 Task: Add Crooked Creek Chive & Onion Goat Cheese to the cart.
Action: Mouse pressed left at (25, 103)
Screenshot: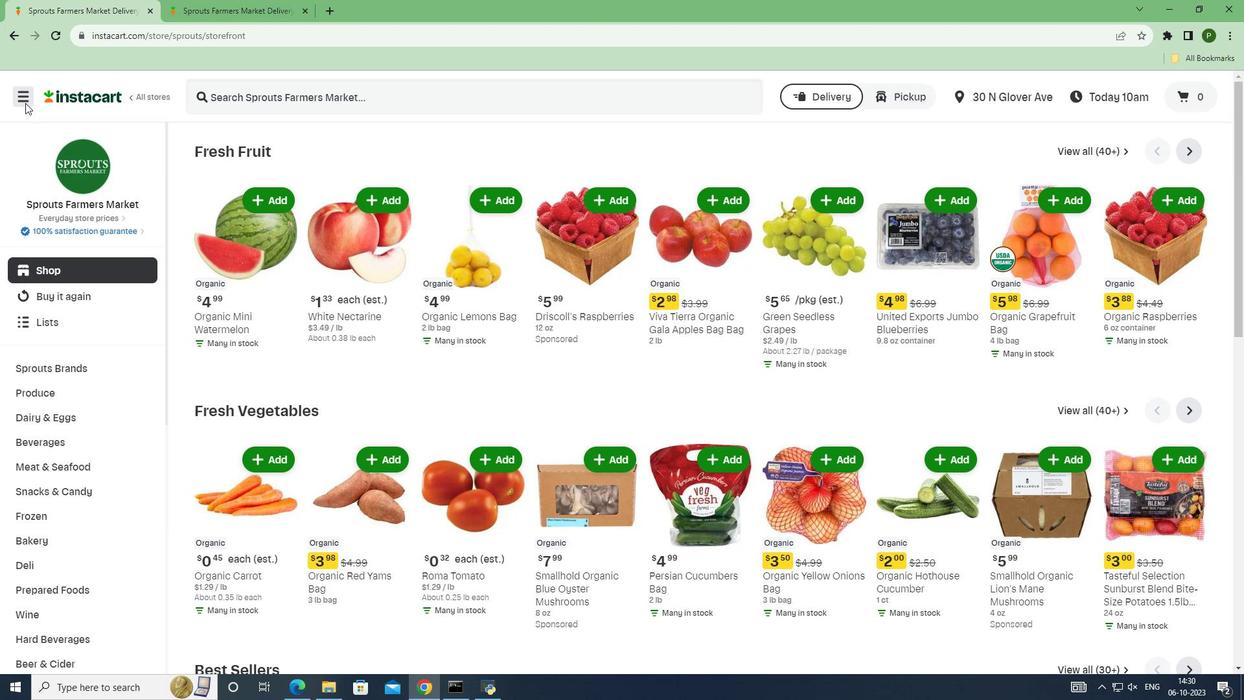 
Action: Mouse moved to (49, 354)
Screenshot: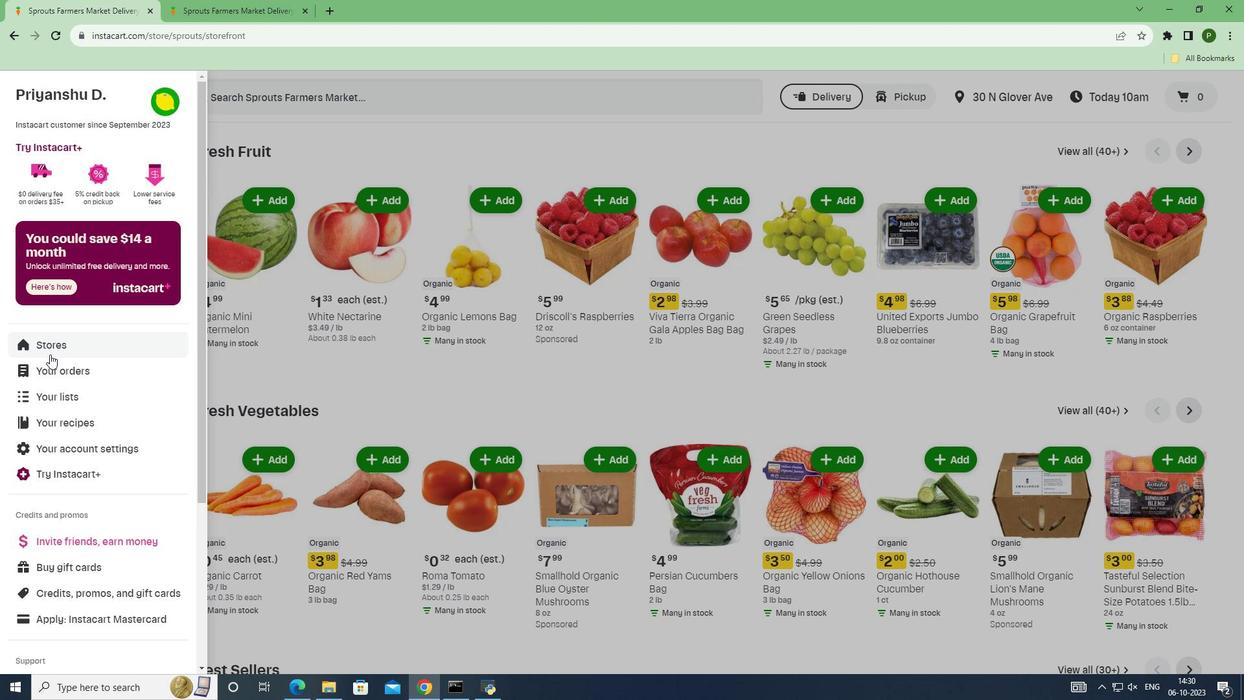 
Action: Mouse pressed left at (49, 354)
Screenshot: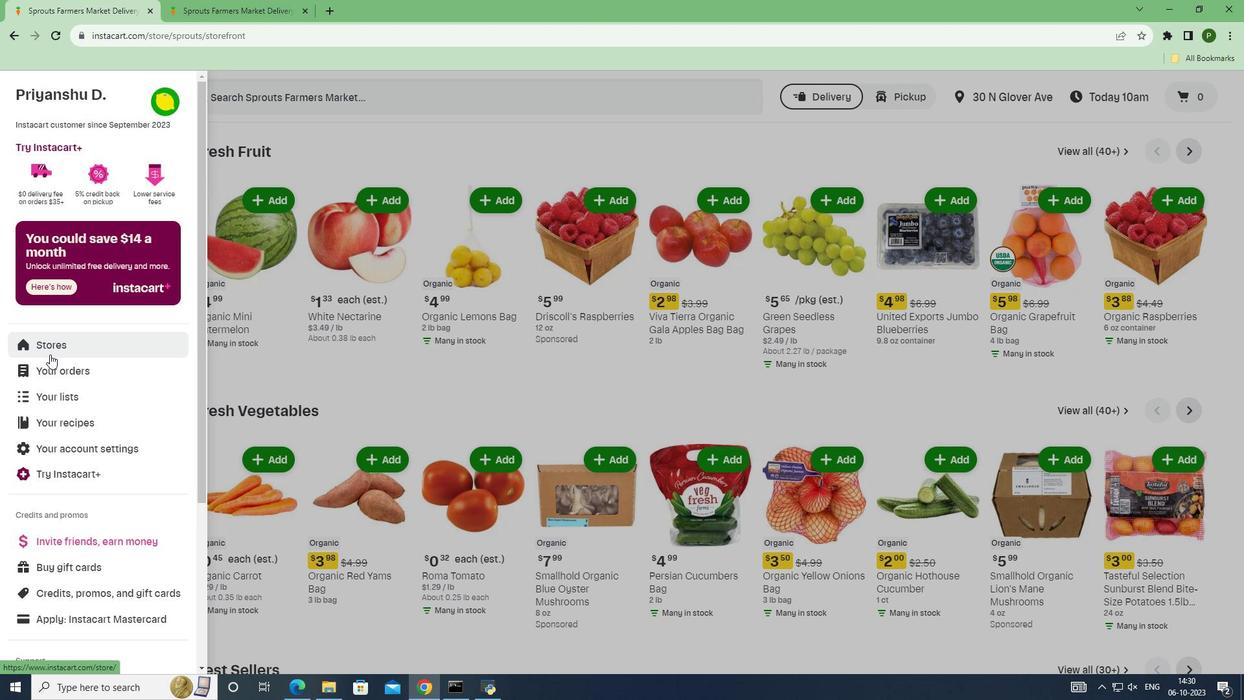 
Action: Mouse moved to (307, 158)
Screenshot: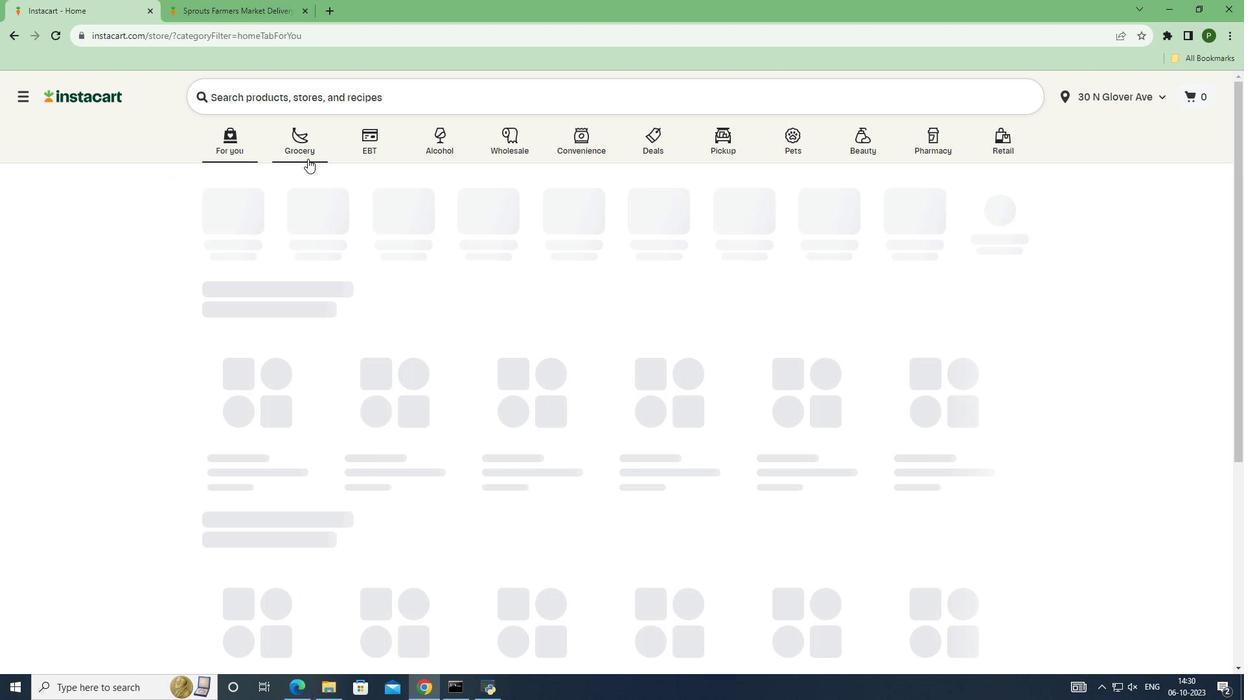 
Action: Mouse pressed left at (307, 158)
Screenshot: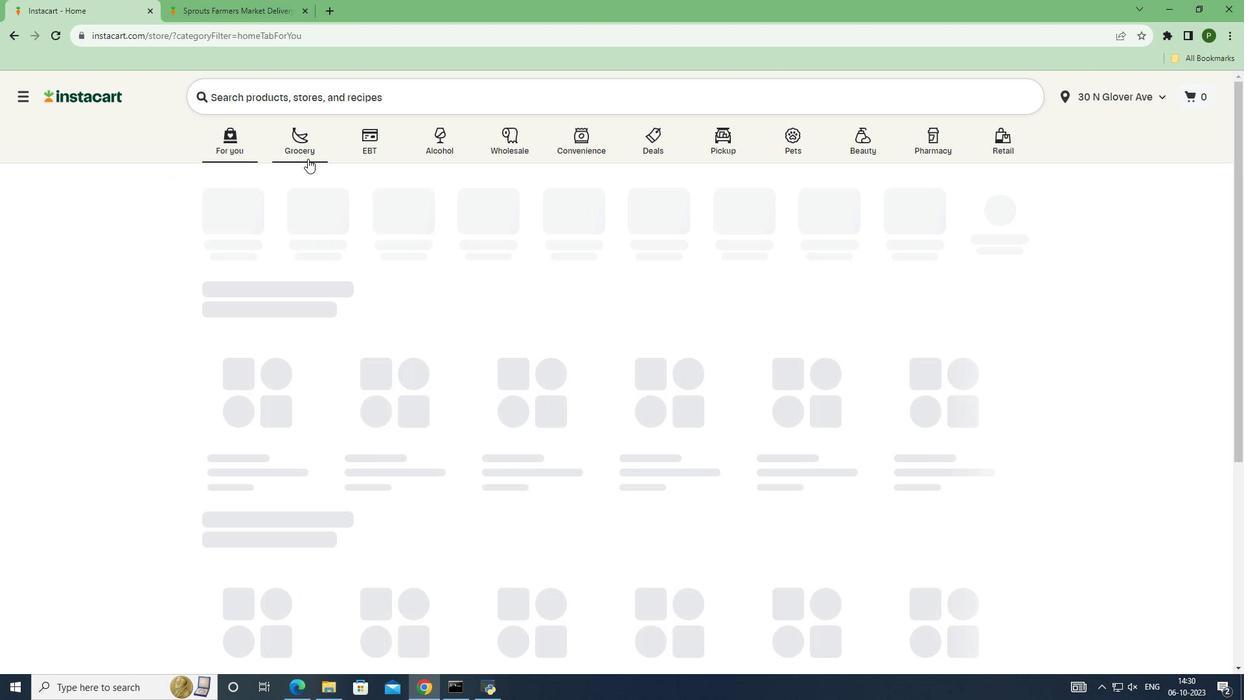 
Action: Mouse moved to (804, 302)
Screenshot: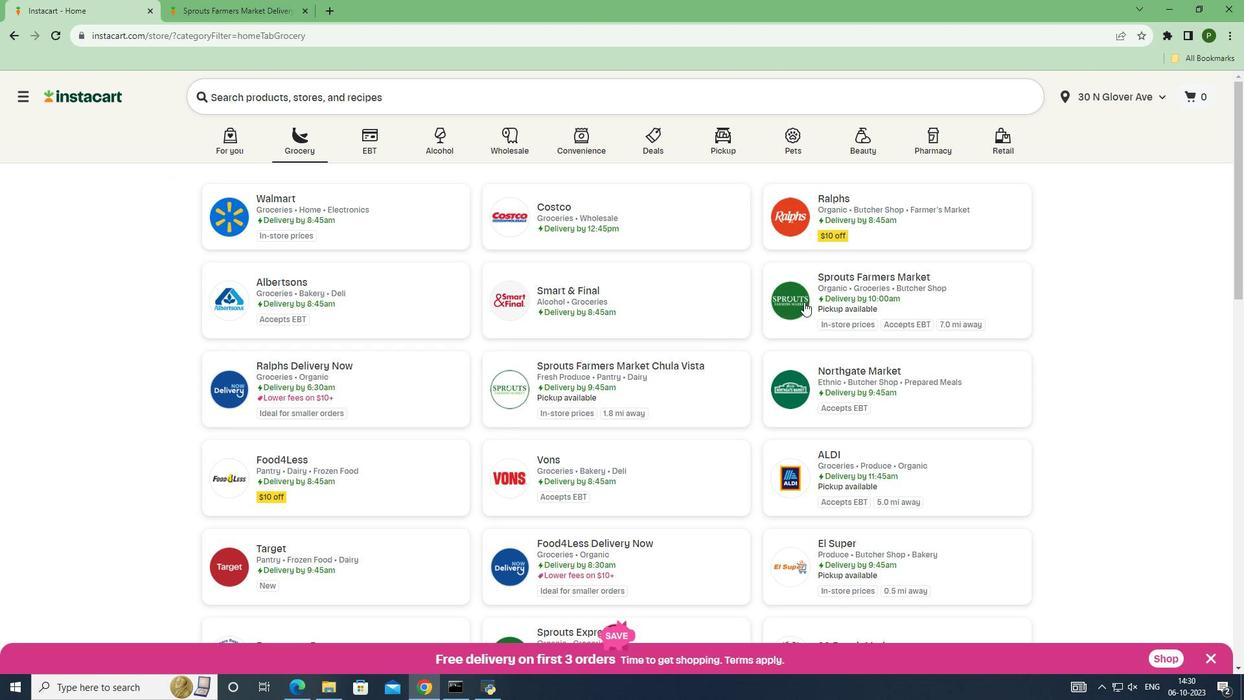 
Action: Mouse pressed left at (804, 302)
Screenshot: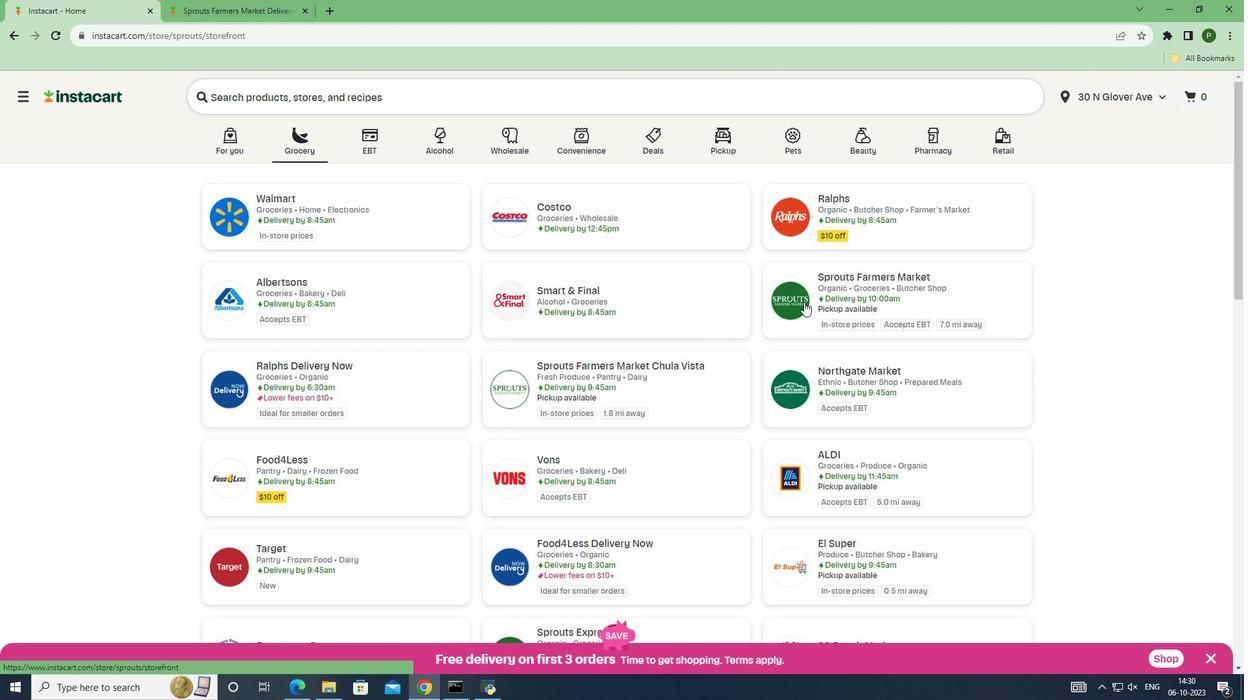 
Action: Mouse moved to (88, 417)
Screenshot: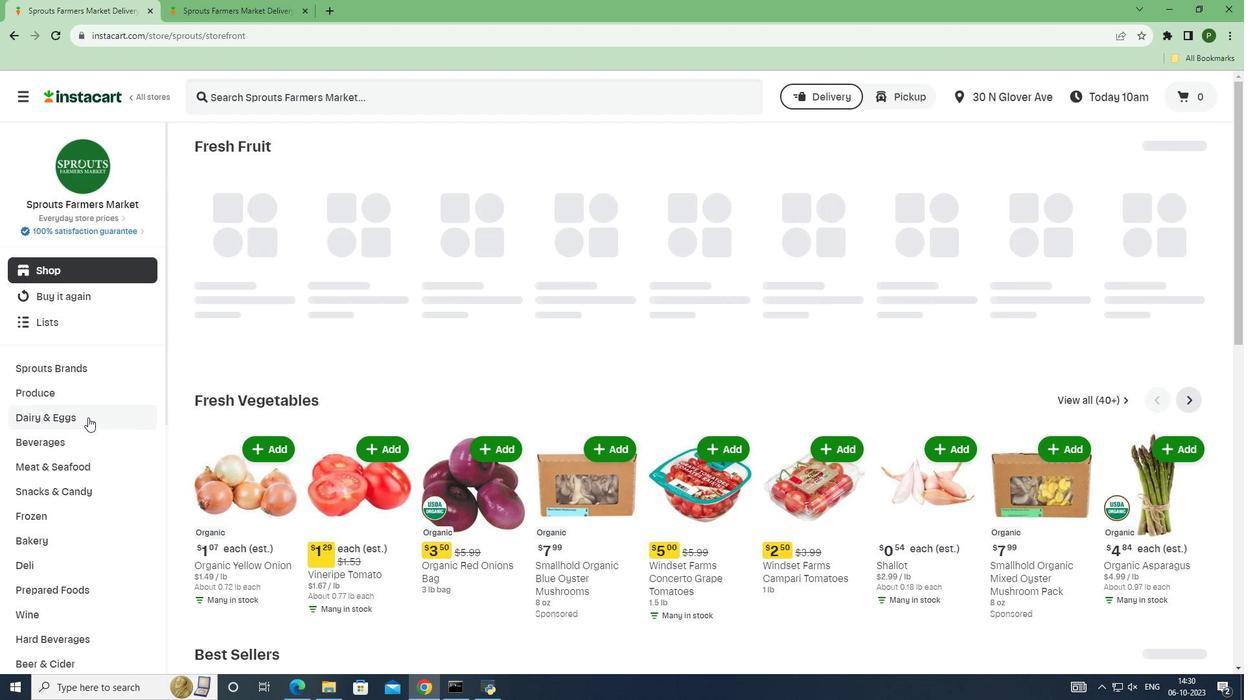 
Action: Mouse pressed left at (88, 417)
Screenshot: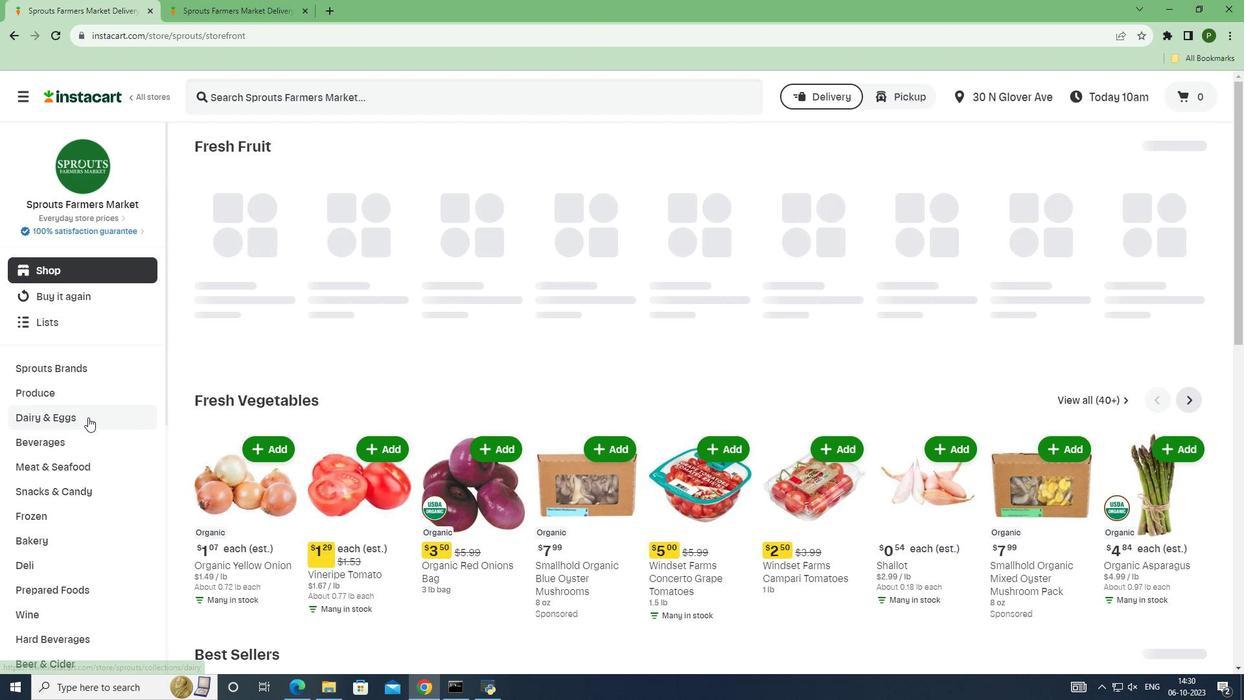 
Action: Mouse moved to (84, 466)
Screenshot: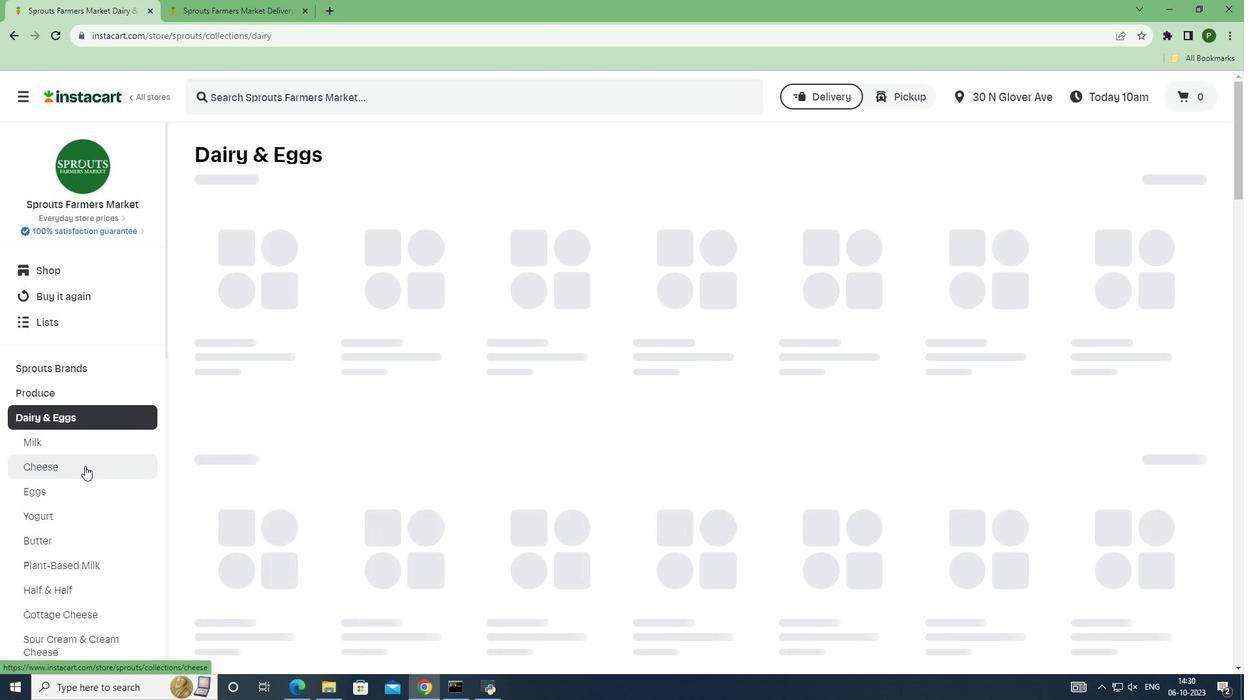 
Action: Mouse pressed left at (84, 466)
Screenshot: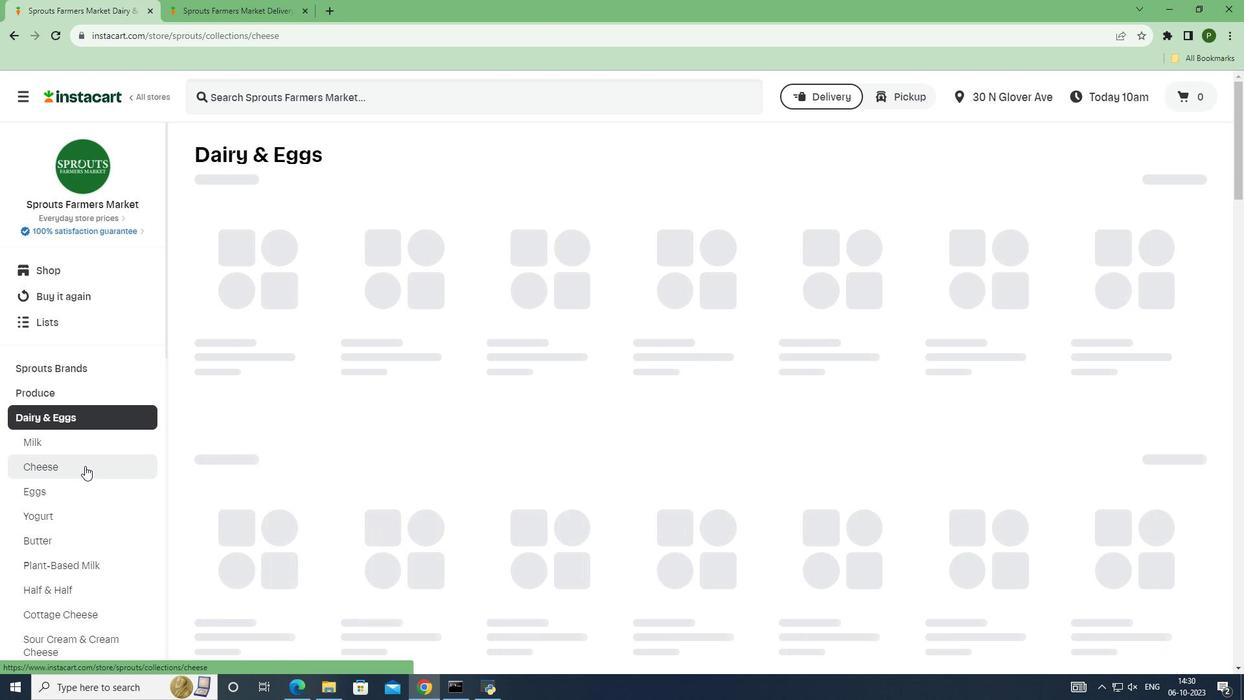 
Action: Mouse moved to (256, 103)
Screenshot: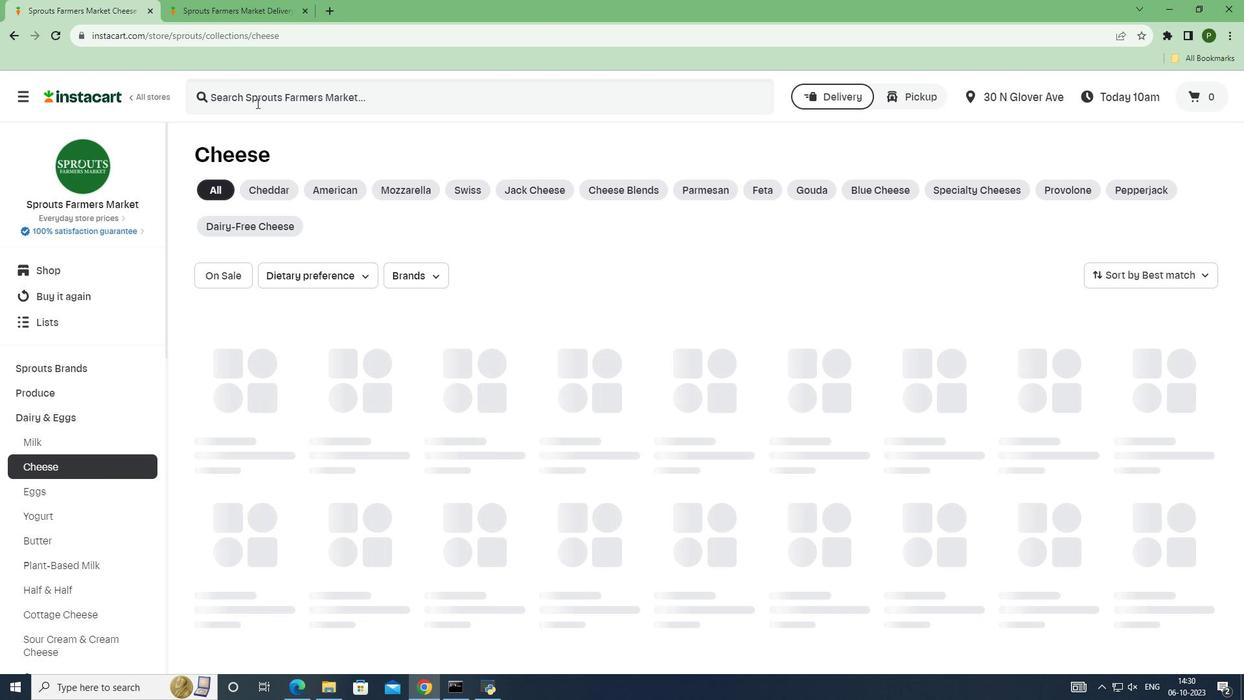 
Action: Mouse pressed left at (256, 103)
Screenshot: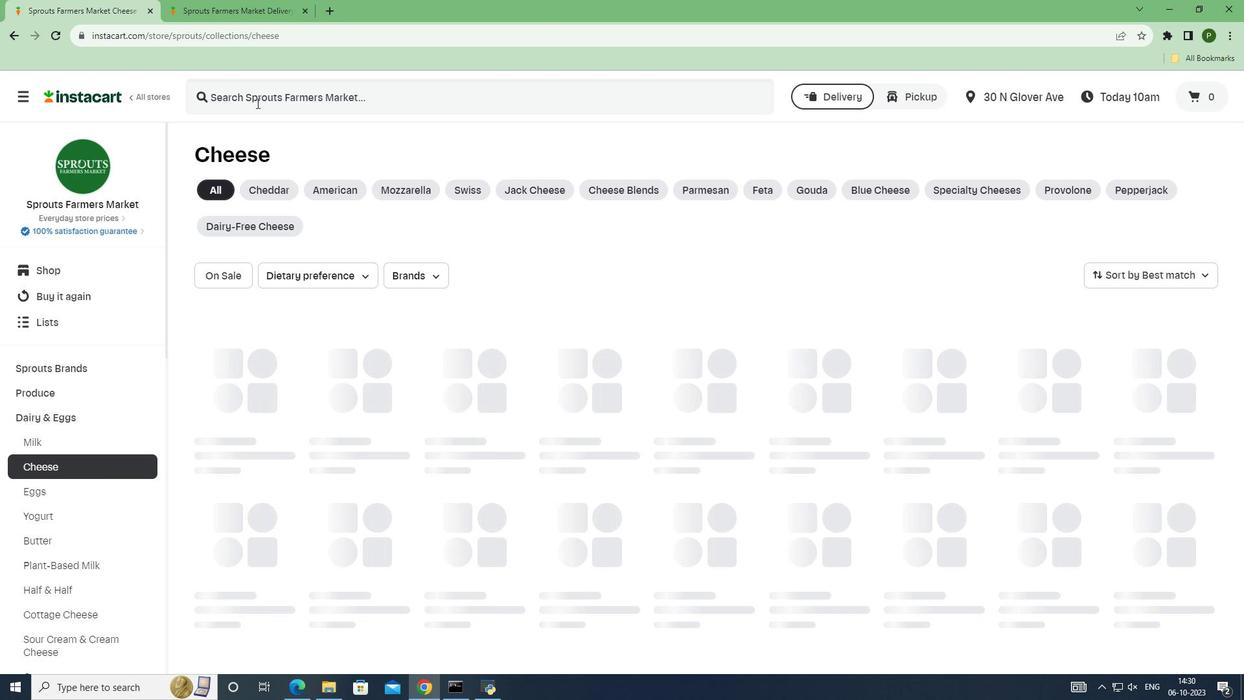 
Action: Key pressed <Key.caps_lock>C<Key.caps_lock>kk<Key.backspace><Key.backspace>ooked<Key.space><Key.caps_lock>C<Key.caps_lock>reek<Key.space><Key.caps_lock>C<Key.caps_lock>hive<Key.space><Key.shift>&<Key.space><Key.caps_lock>O<Key.caps_lock>nion<Key.space><Key.caps_lock>G<Key.caps_lock>oat<Key.space><Key.caps_lock>C<Key.caps_lock>heese<Key.space><Key.enter>
Screenshot: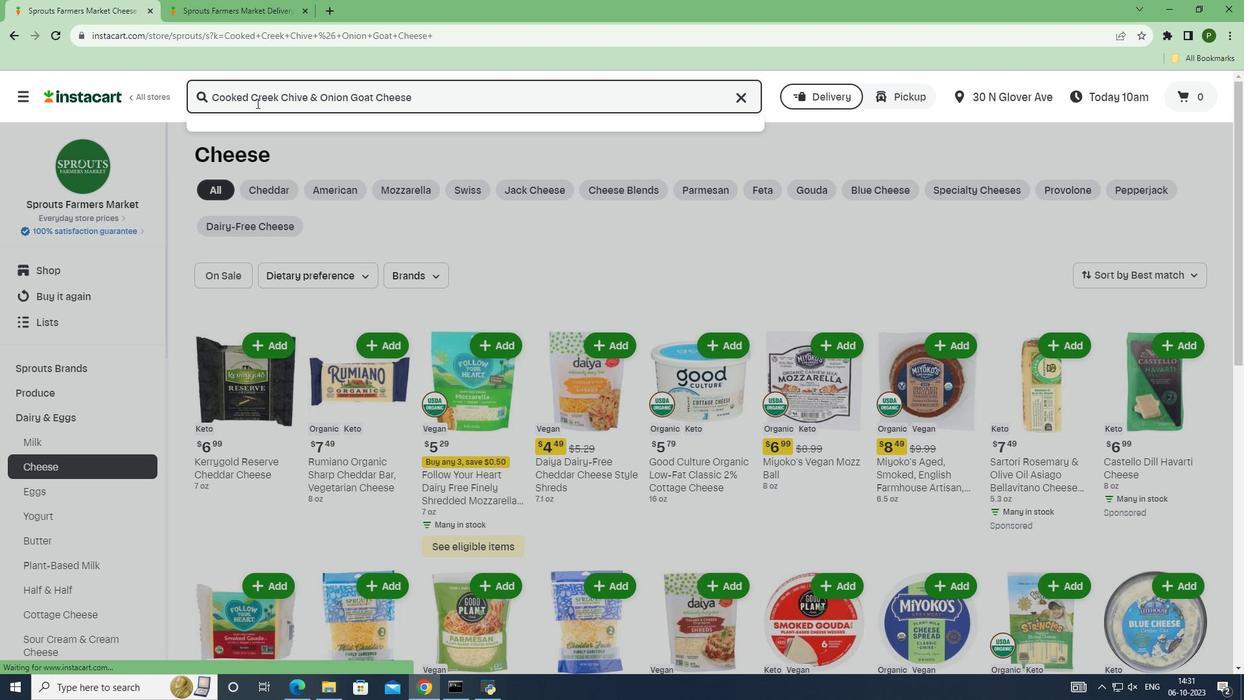 
Action: Mouse moved to (354, 237)
Screenshot: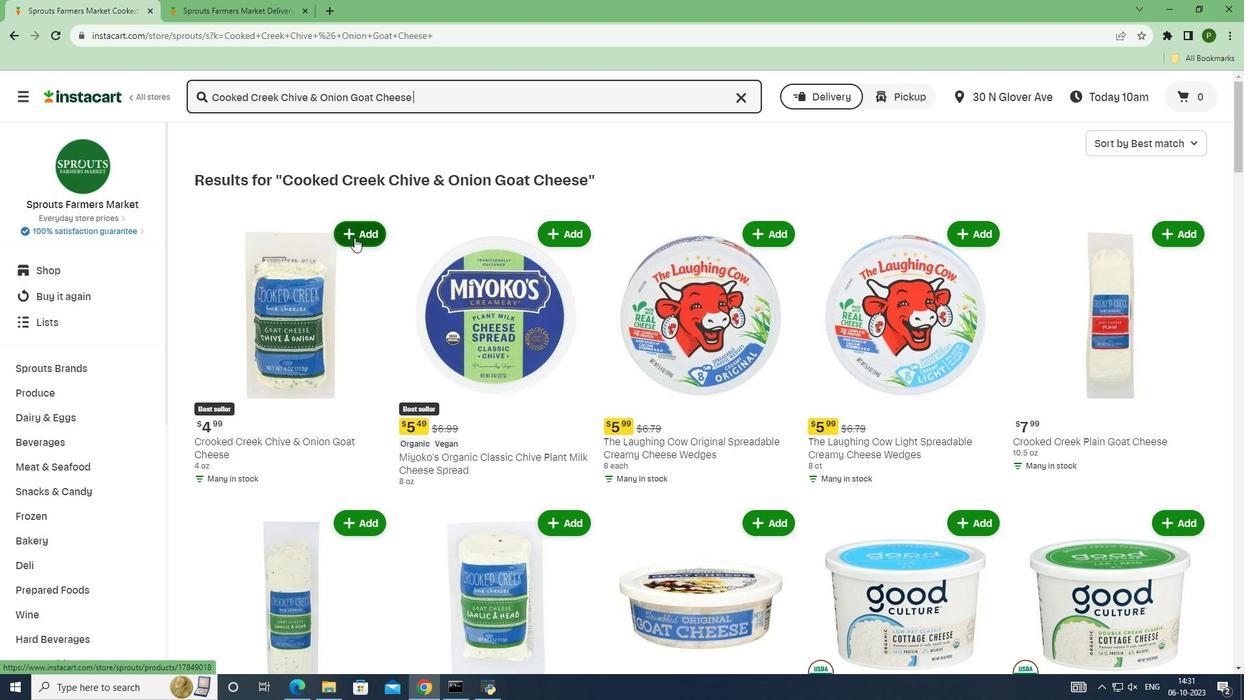 
Action: Mouse pressed left at (354, 237)
Screenshot: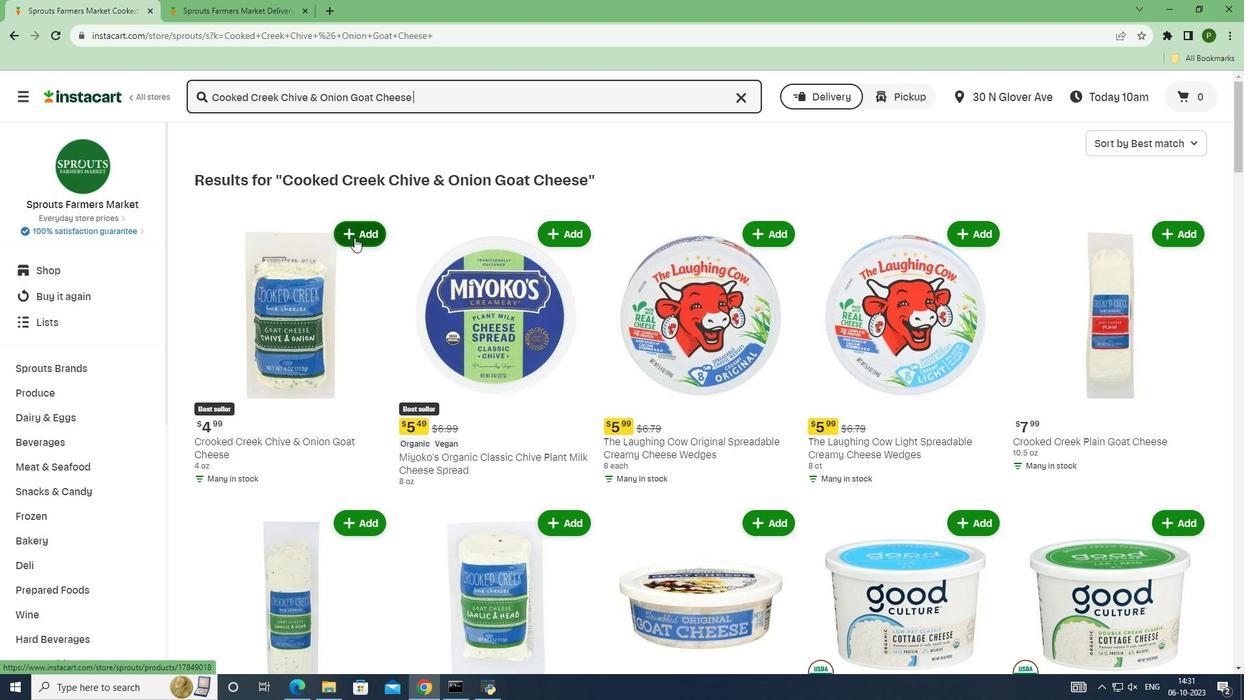 
Action: Mouse moved to (387, 295)
Screenshot: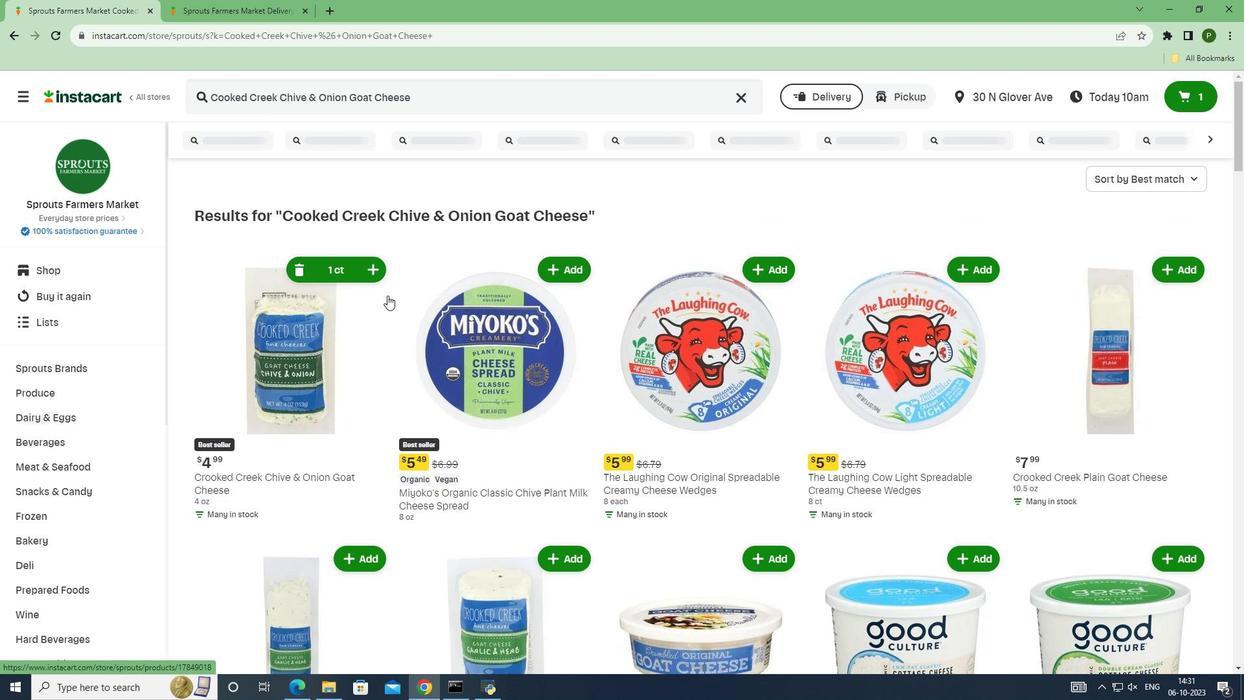 
